 Task: Create a rule from the Recommended list, Task Added to this Project -> add SubTasks in the project Vigilant with SubTasks Gather and Analyse Requirements , Design and Implement Solution , System Test and UAT , Release to Production / Go Live.
Action: Mouse moved to (20, 53)
Screenshot: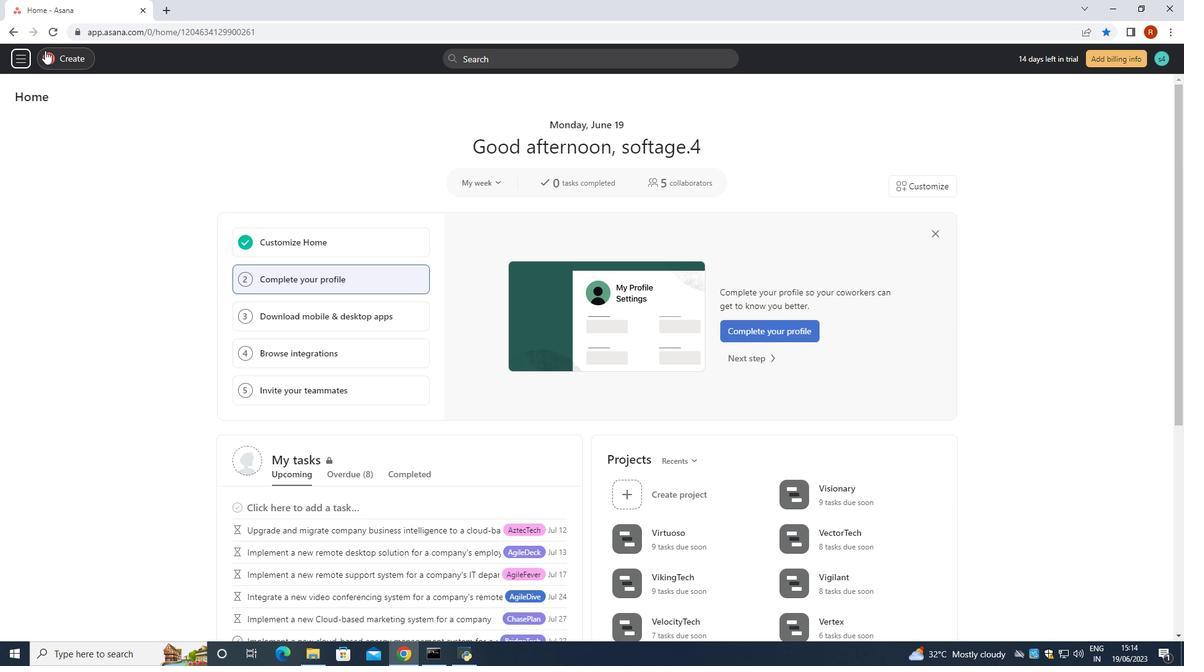 
Action: Mouse pressed left at (20, 53)
Screenshot: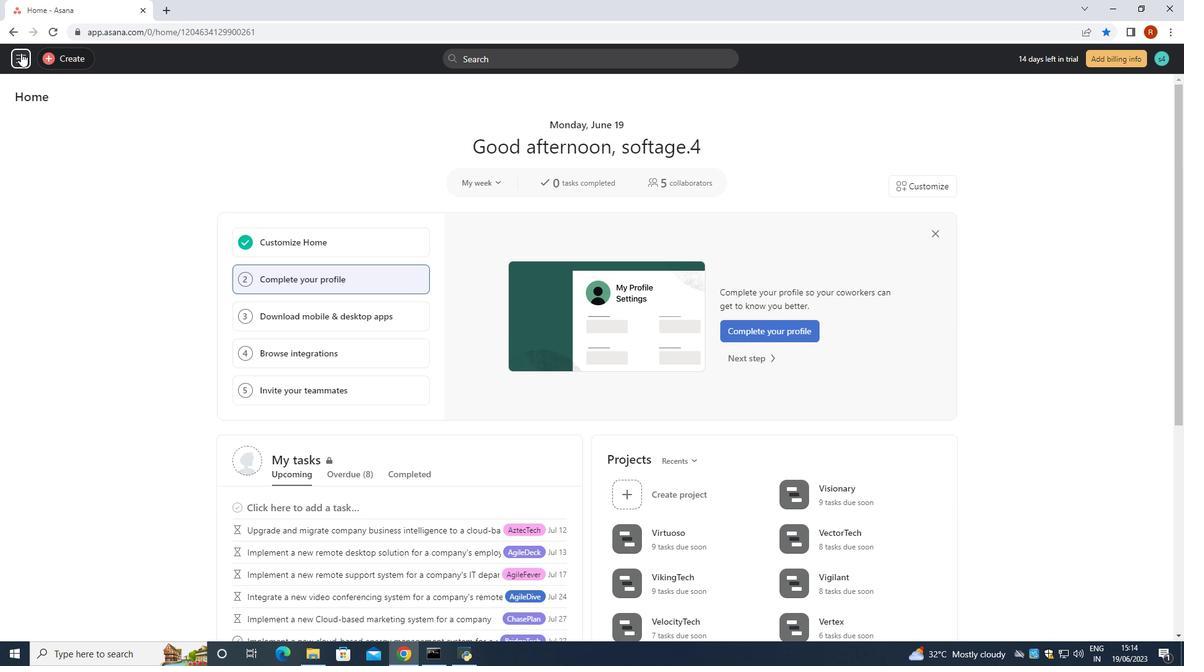 
Action: Mouse moved to (77, 250)
Screenshot: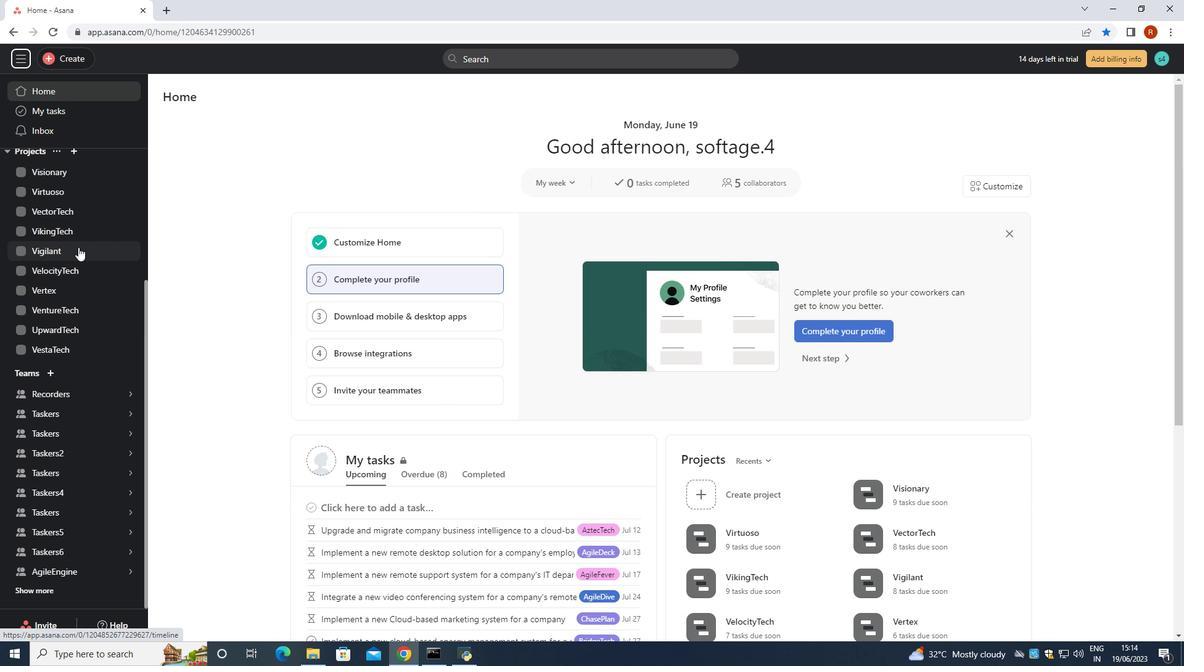
Action: Mouse pressed left at (77, 250)
Screenshot: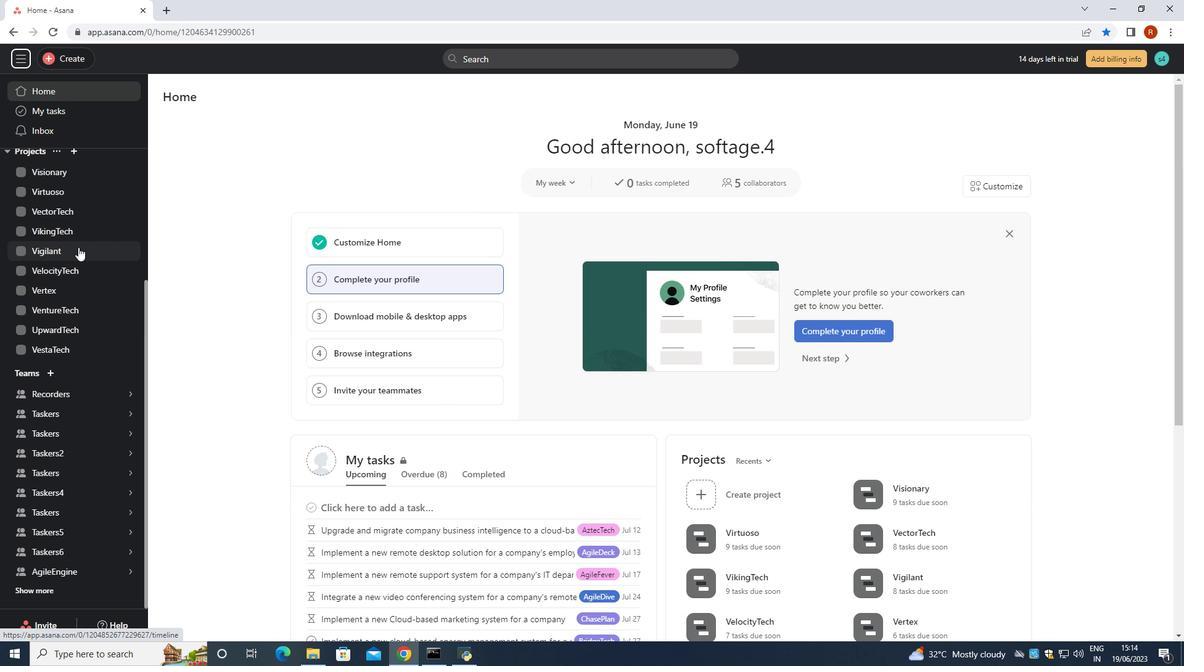 
Action: Mouse moved to (1133, 104)
Screenshot: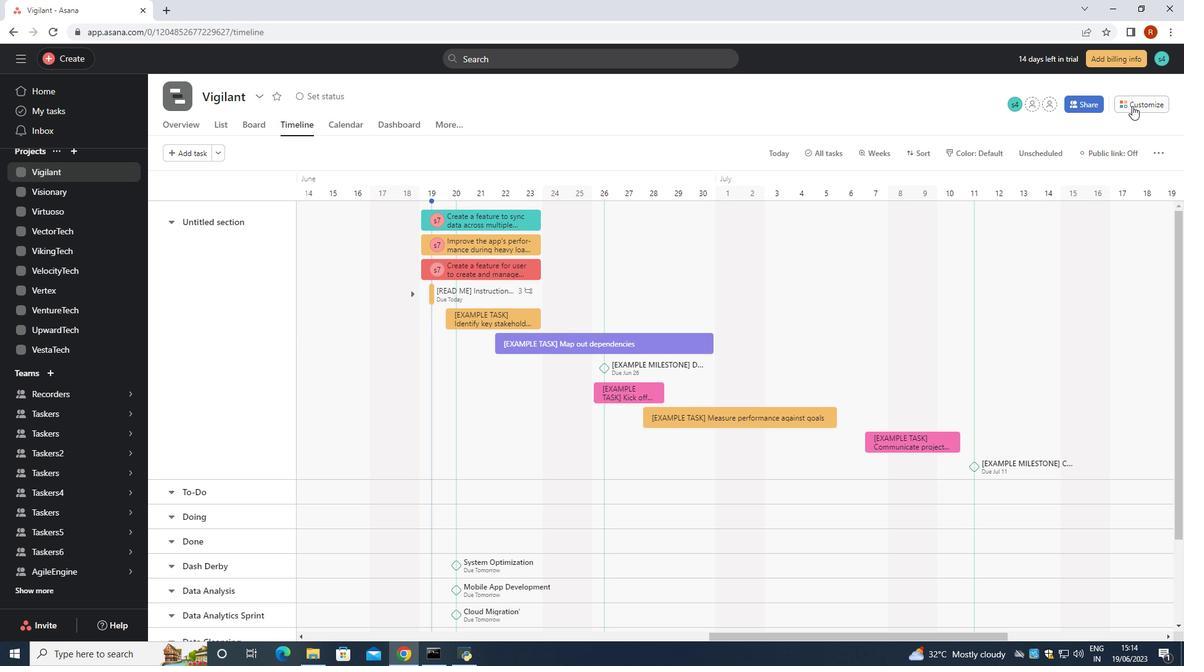 
Action: Mouse pressed left at (1133, 104)
Screenshot: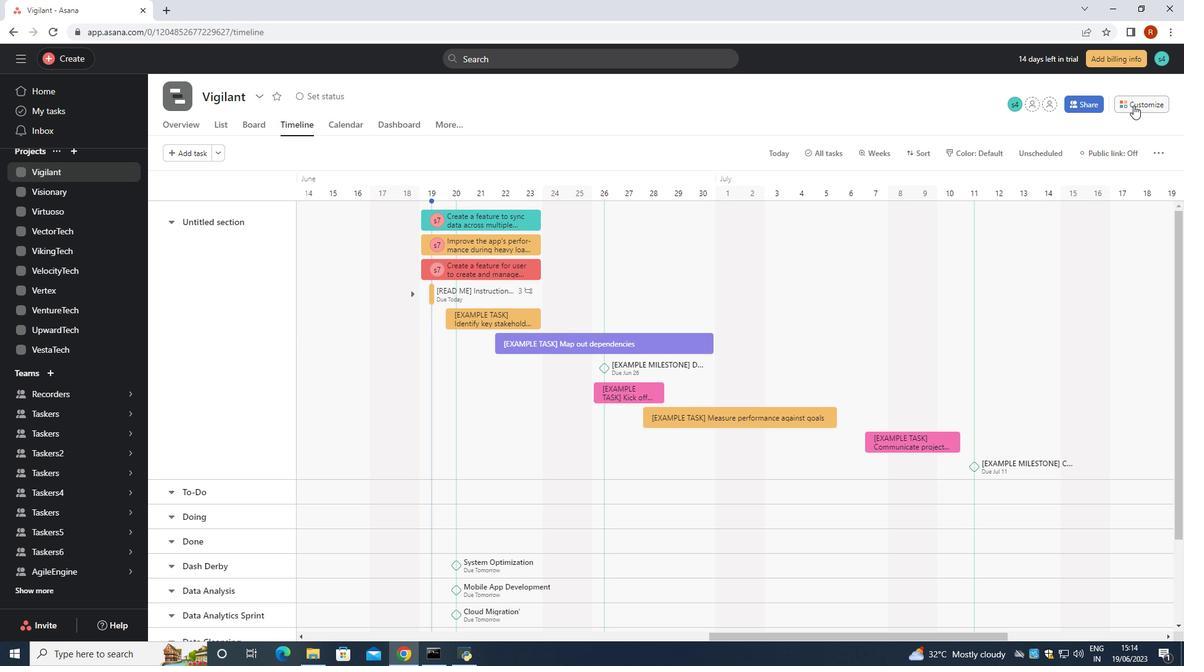 
Action: Mouse moved to (932, 303)
Screenshot: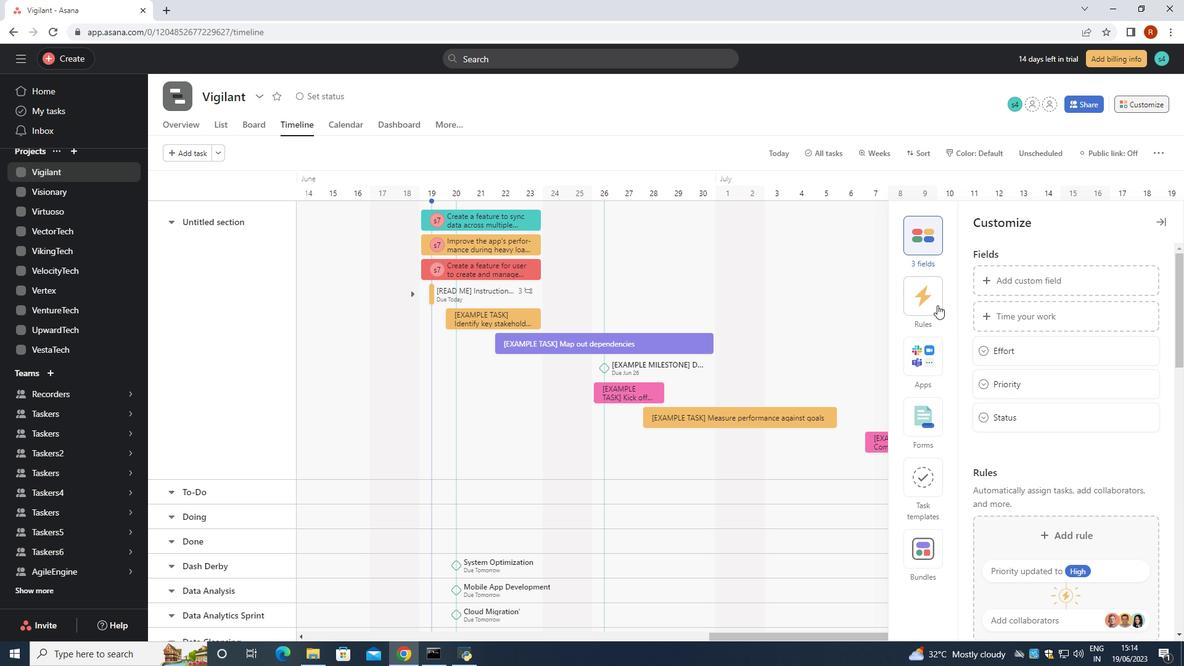 
Action: Mouse pressed left at (932, 303)
Screenshot: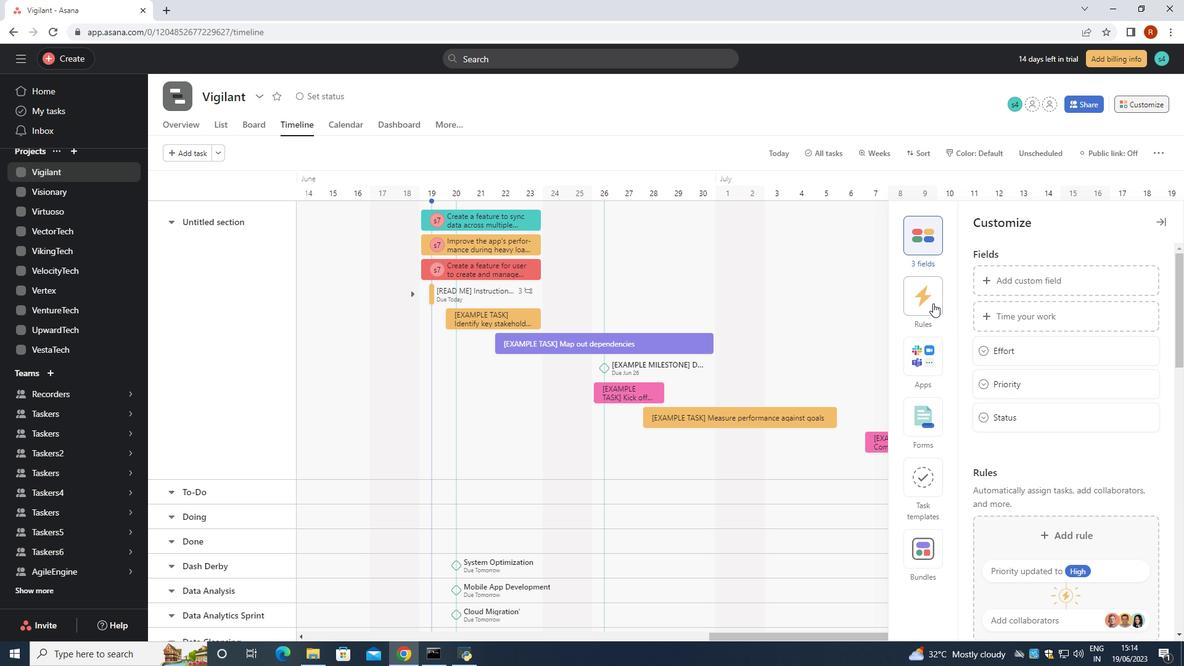 
Action: Mouse moved to (1044, 333)
Screenshot: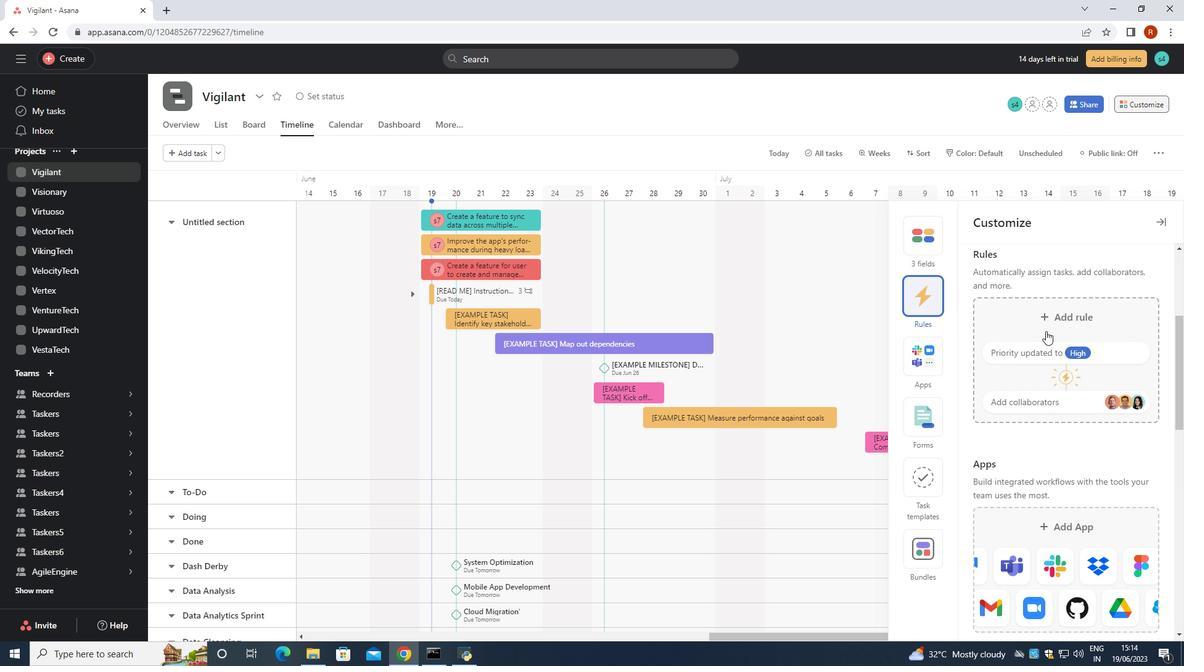 
Action: Mouse pressed left at (1044, 333)
Screenshot: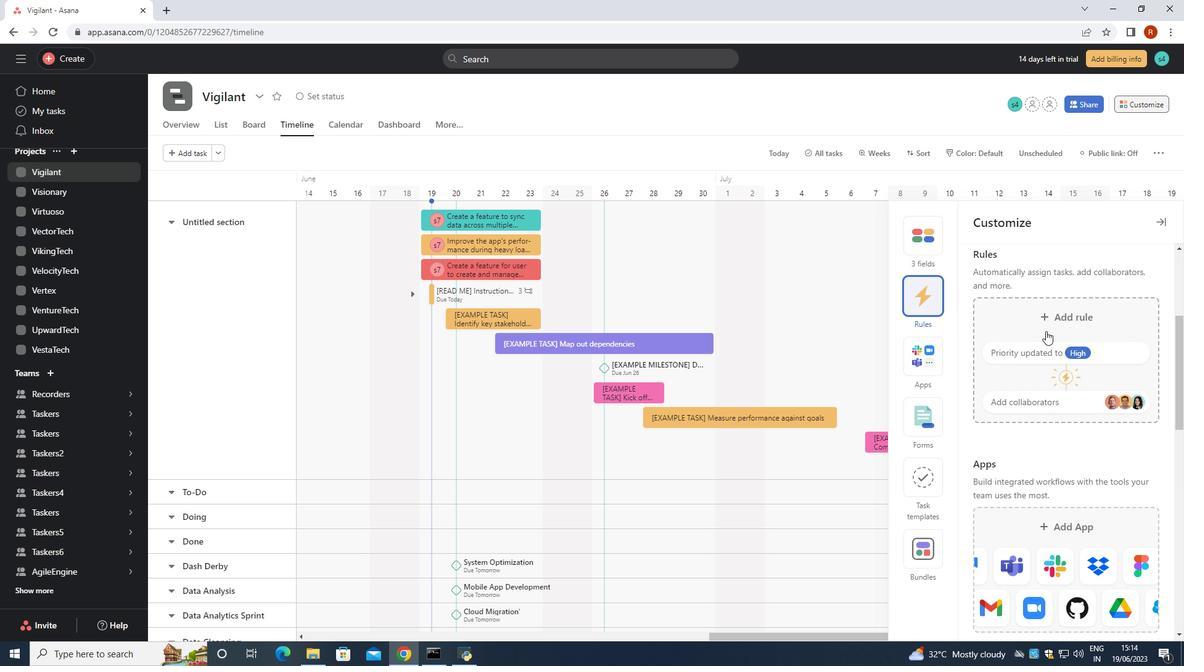 
Action: Mouse moved to (262, 140)
Screenshot: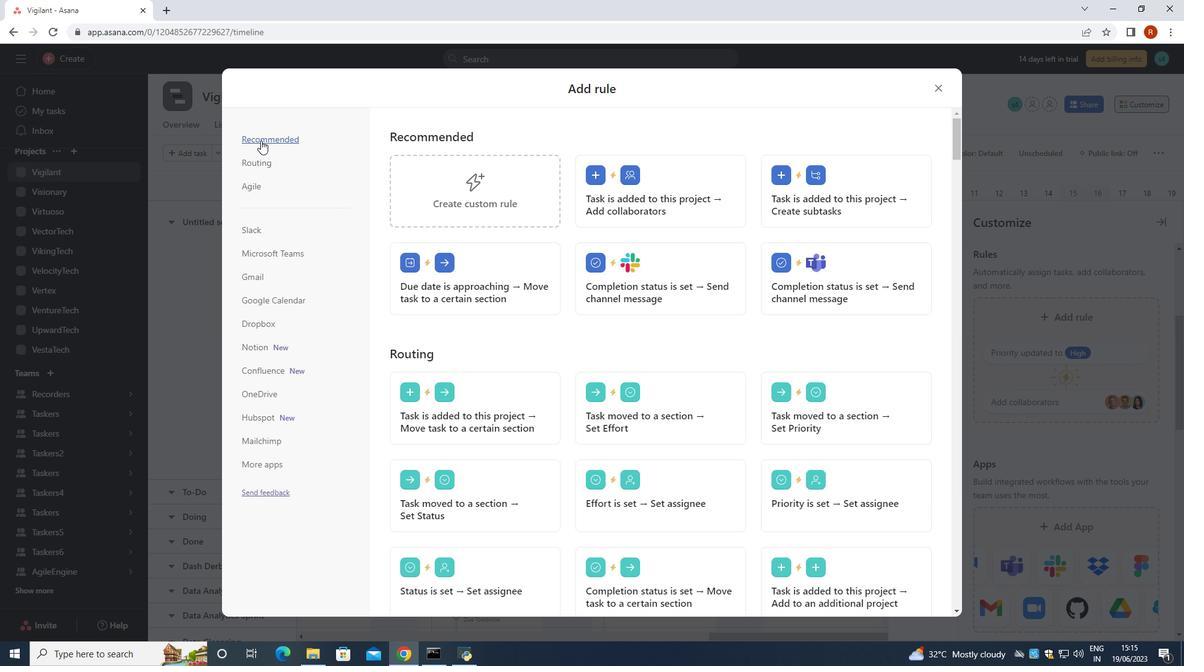 
Action: Mouse pressed left at (261, 140)
Screenshot: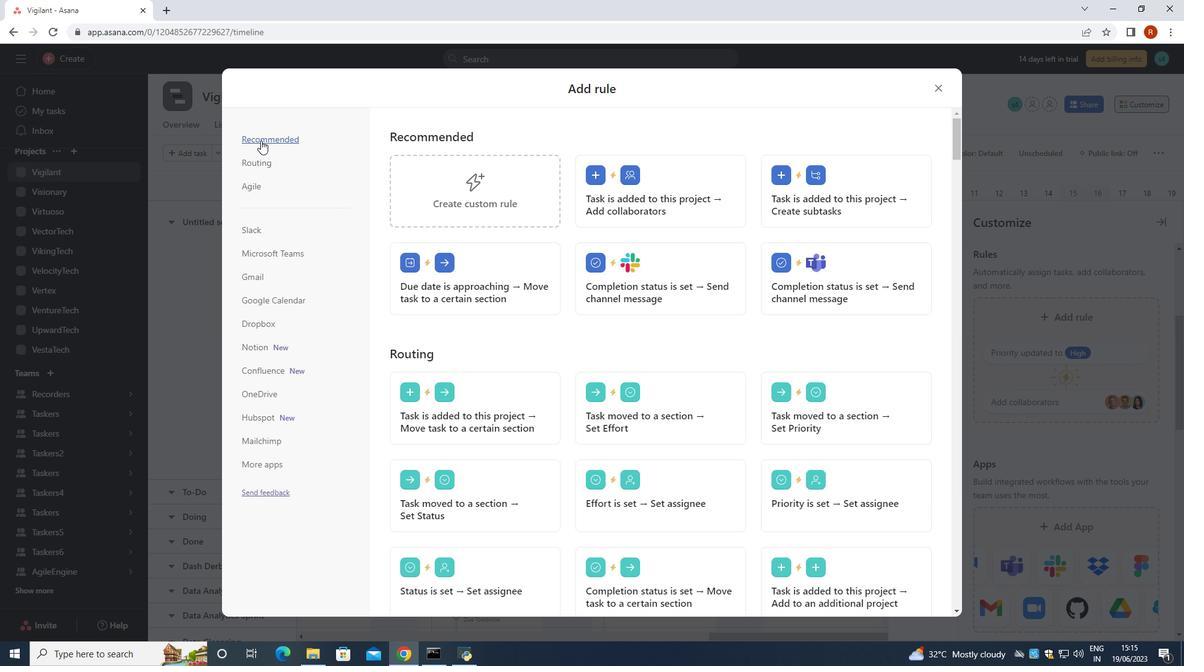 
Action: Mouse moved to (827, 199)
Screenshot: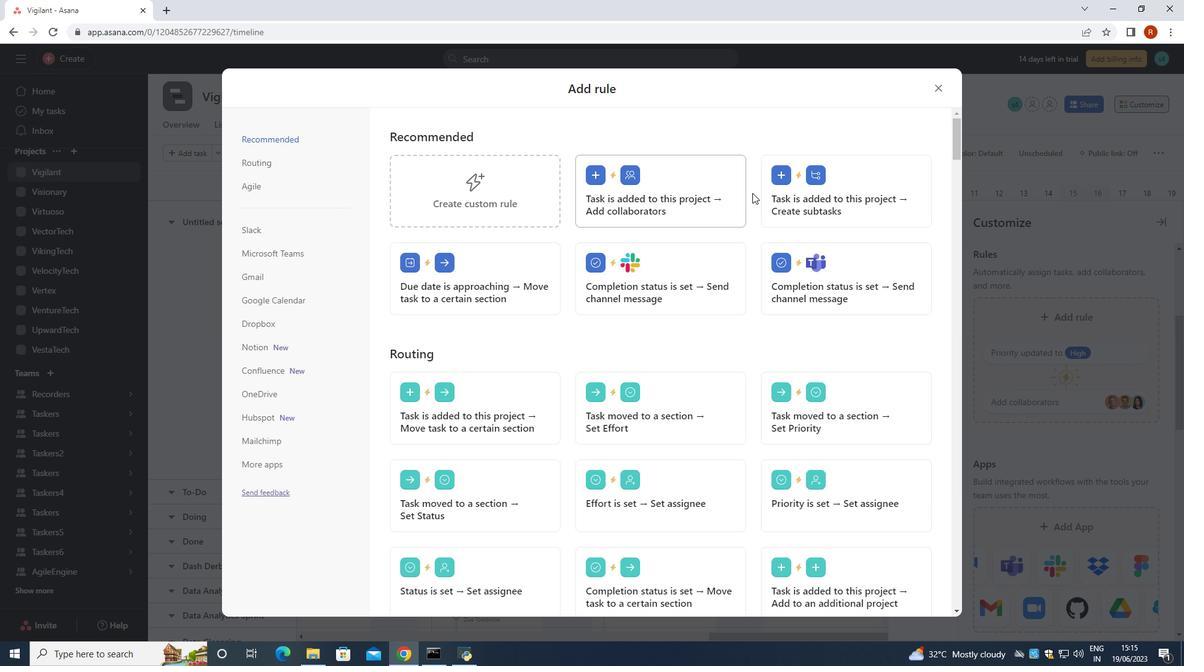 
Action: Mouse pressed left at (827, 199)
Screenshot: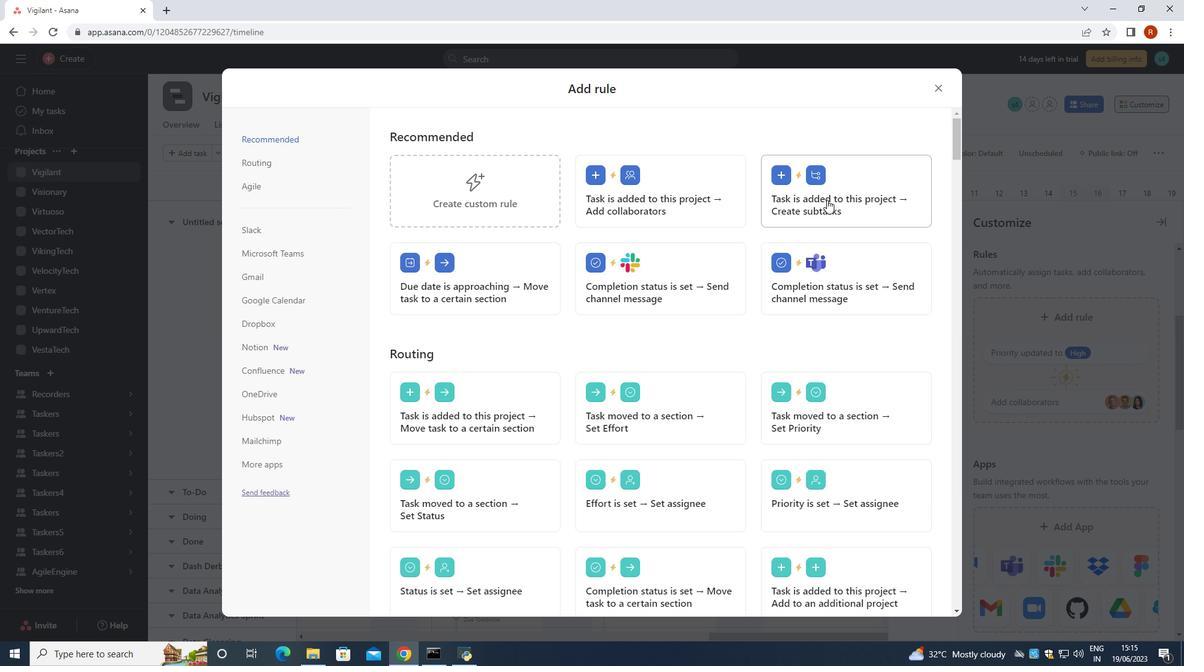 
Action: Mouse moved to (826, 201)
Screenshot: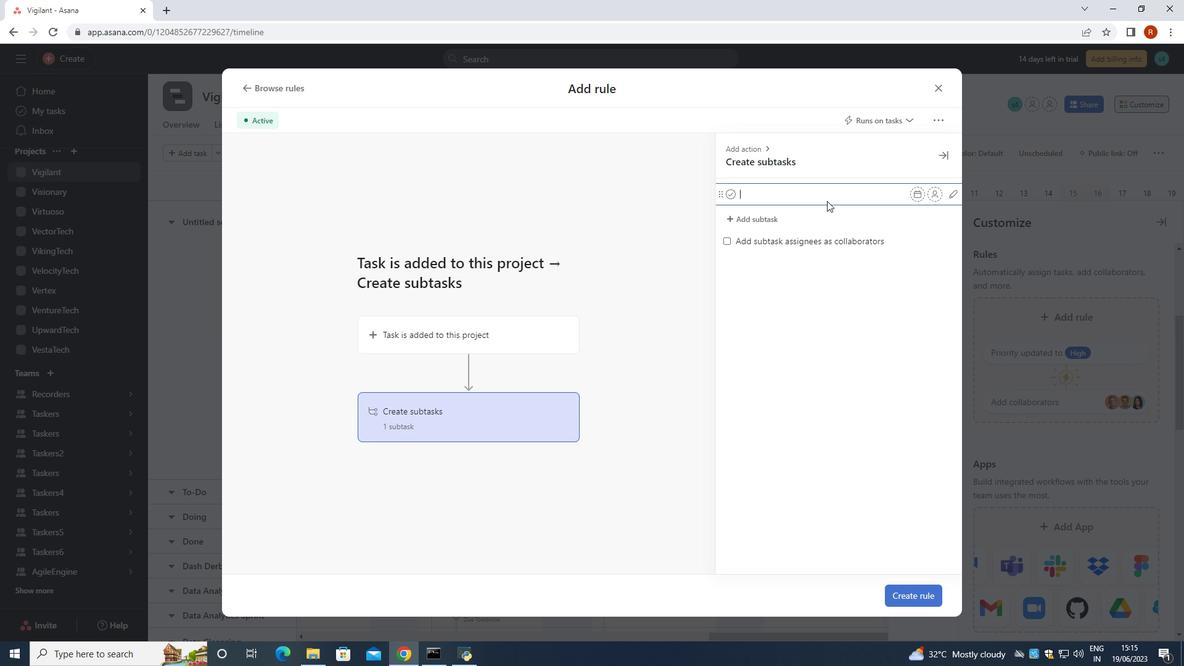 
Action: Mouse pressed left at (826, 201)
Screenshot: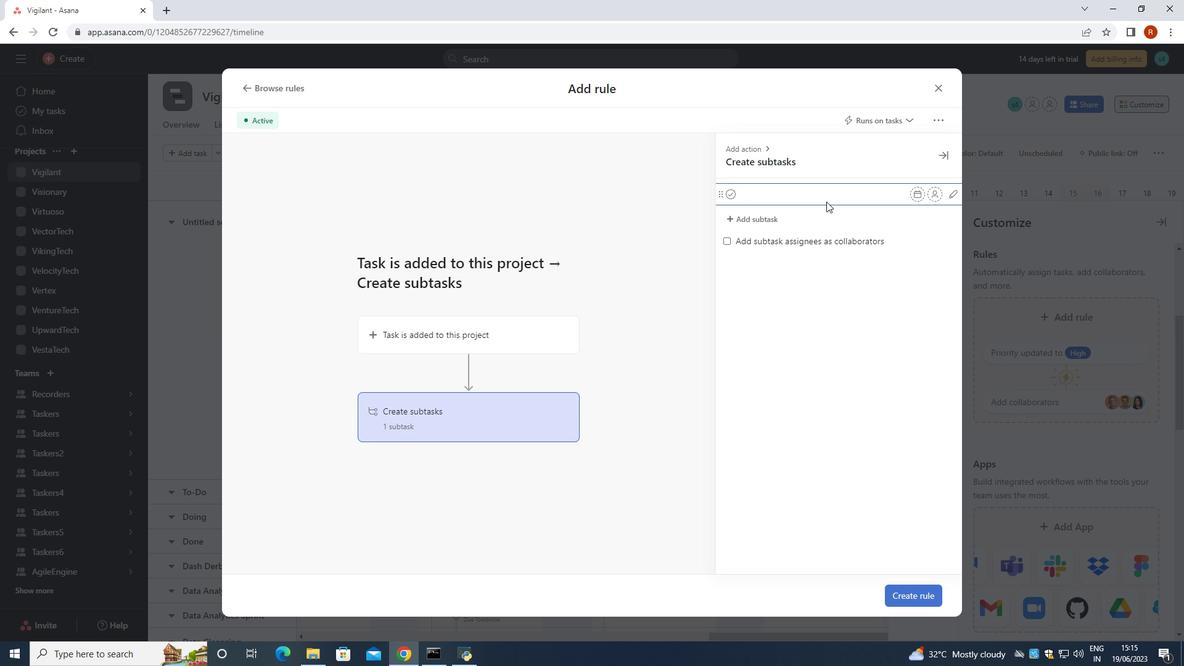 
Action: Mouse moved to (822, 194)
Screenshot: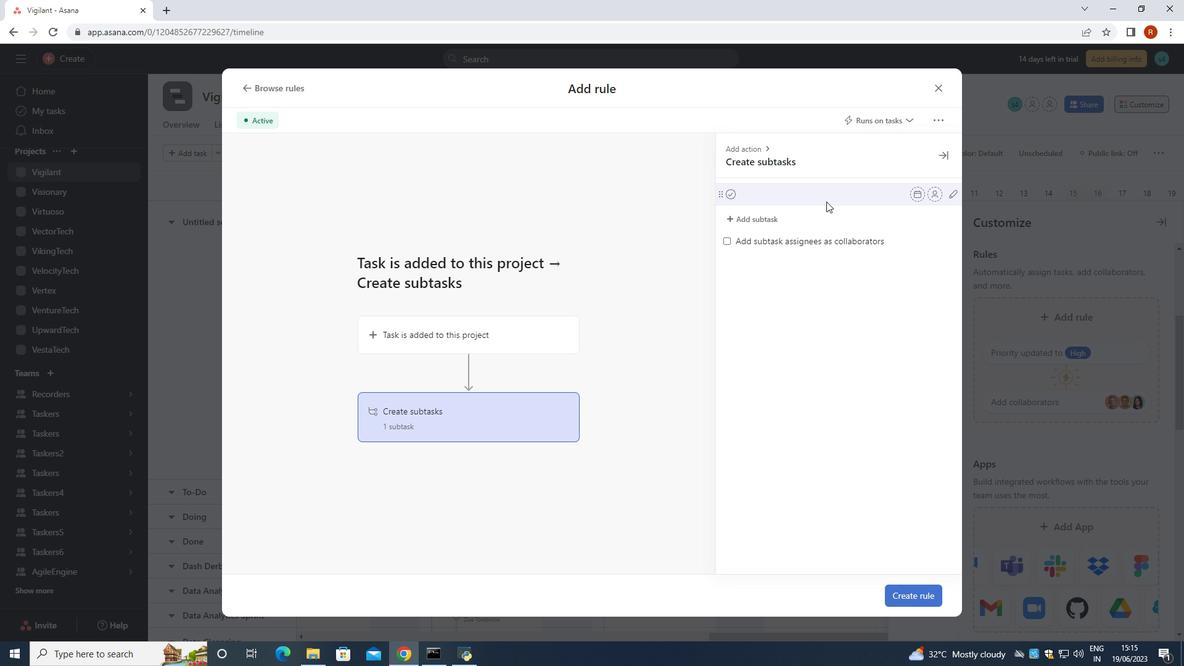 
Action: Mouse pressed left at (822, 194)
Screenshot: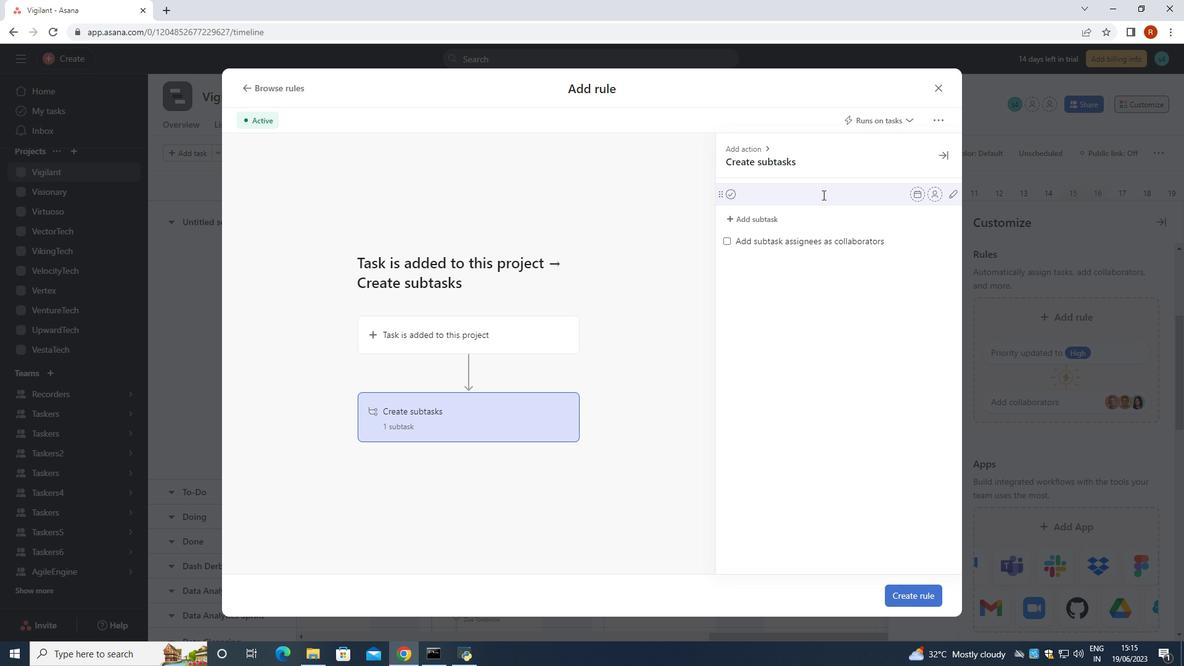 
Action: Key pressed <Key.shift>Gather<Key.space>and<Key.space><Key.shift>
Screenshot: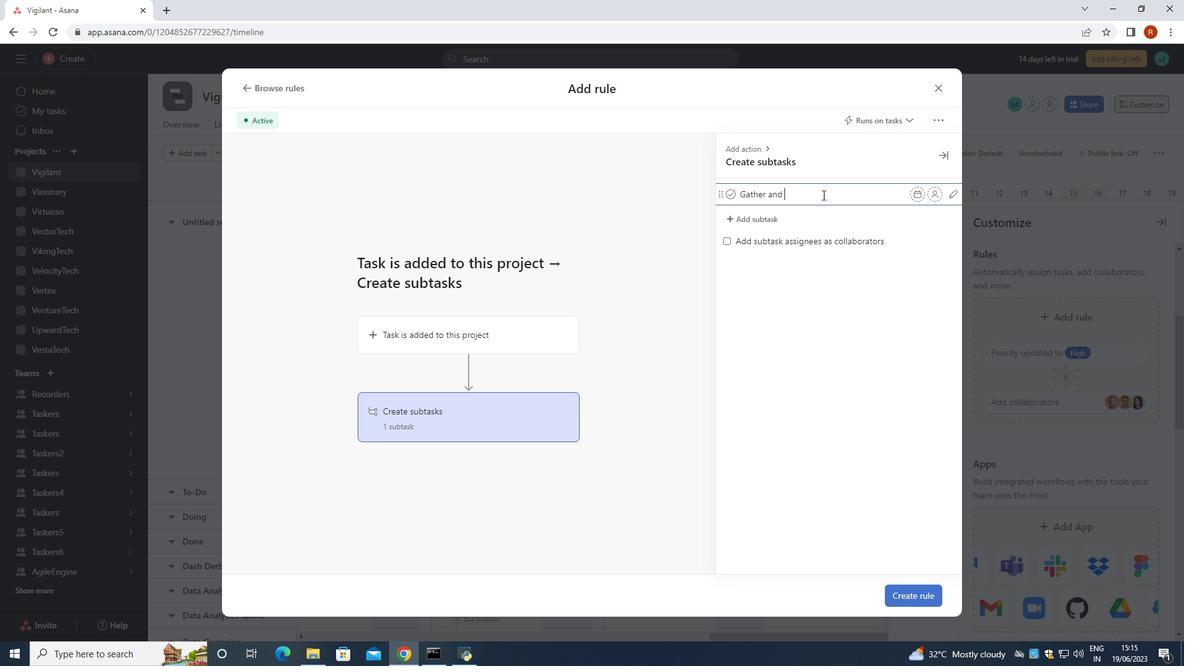
Action: Mouse moved to (822, 194)
Screenshot: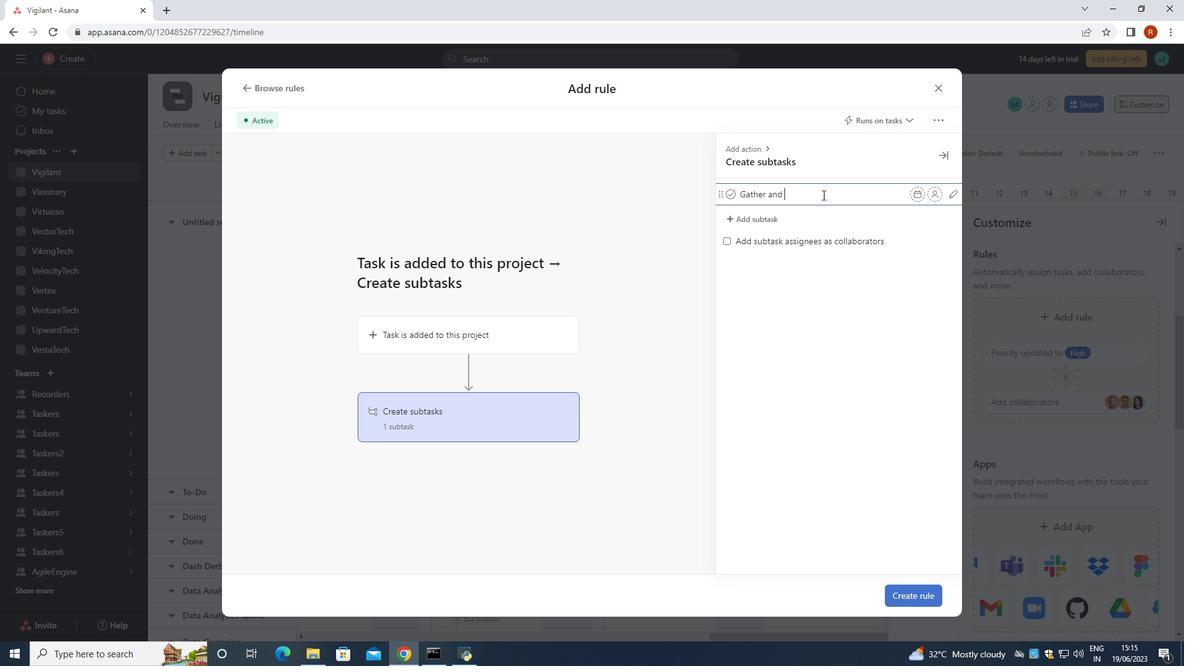 
Action: Key pressed Ana
Screenshot: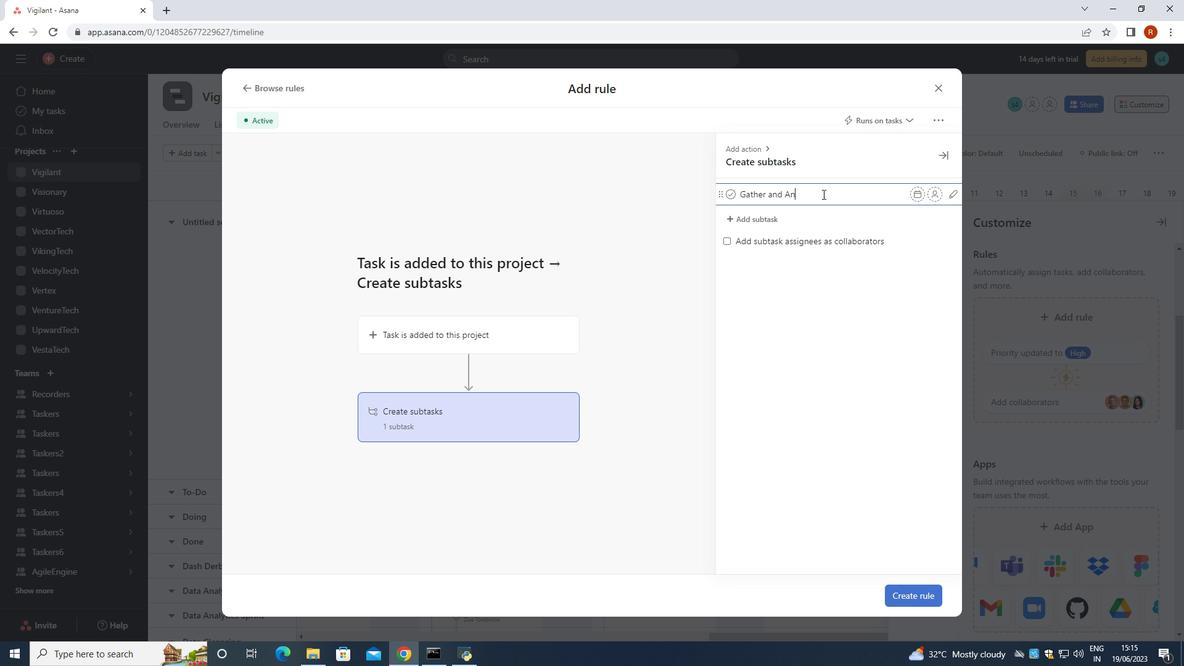 
Action: Mouse moved to (822, 194)
Screenshot: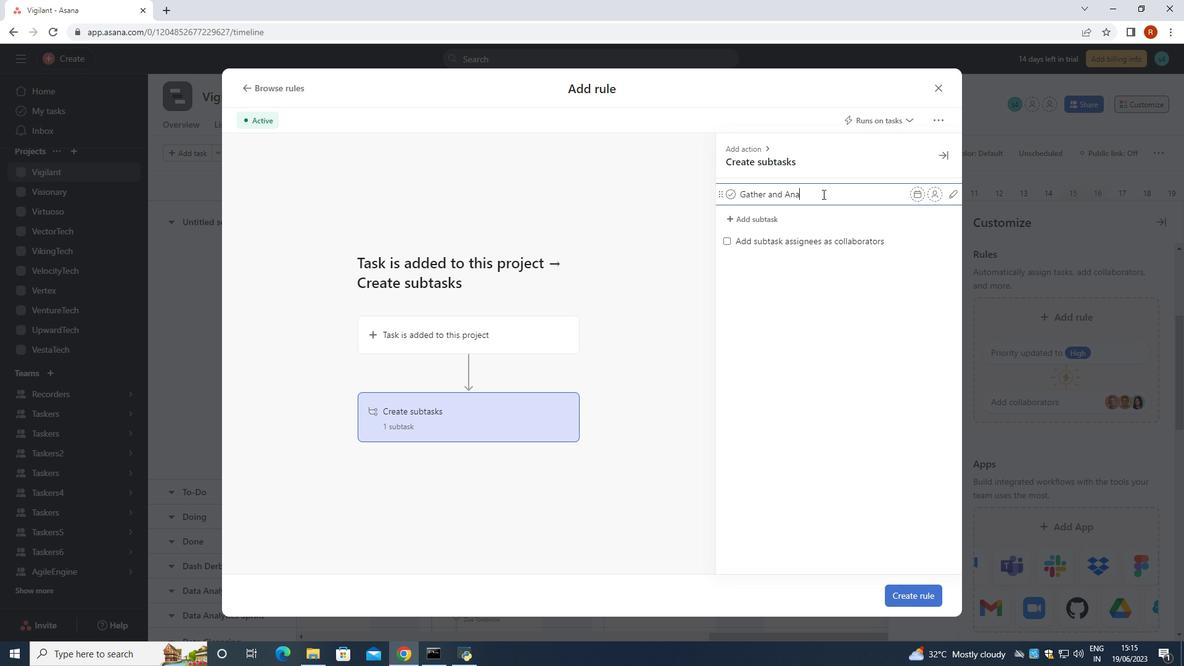 
Action: Key pressed lyse<Key.space><Key.shift><Key.shift><Key.shift><Key.shift><Key.shift><Key.shift><Key.shift><Key.shift><Key.shift><Key.shift><Key.shift><Key.shift><Key.shift><Key.shift><Key.shift><Key.shift><Key.shift><Key.shift><Key.shift><Key.shift><Key.shift><Key.shift><Key.shift>Requirements<Key.enter><Key.shift><Key.shift><Key.shift><Key.shift><Key.shift><Key.shift><Key.shift><Key.shift>Design<Key.space>and<Key.space><Key.shift><Key.shift><Key.shift><Key.shift><Key.shift><Key.shift><Key.shift><Key.shift><Key.shift><Key.shift><Key.shift><Key.shift><Key.shift><Key.shift><Key.shift><Key.shift><Key.shift><Key.shift><Key.shift><Key.shift><Key.shift><Key.shift><Key.shift><Key.shift><Key.shift><Key.shift><Key.shift><Key.shift><Key.shift><Key.shift><Key.shift><Key.shift><Key.shift><Key.shift><Key.shift>Implementy<Key.space><Key.backspace><Key.backspace><Key.space><Key.shift>Solution<Key.space><Key.shift><Key.enter><Key.shift>System<Key.space><Key.shift>Test<Key.space>am<Key.backspace>nd<Key.space><Key.shift><Key.shift><Key.shift><Key.shift><Key.shift><Key.shift><Key.shift><Key.shift><Key.shift><Key.shift><Key.shift><Key.shift><Key.shift><Key.shift><Key.shift><Key.shift>UAT<Key.enter><Key.shift><Key.shift><Key.shift><Key.shift><Key.shift><Key.shift>Release<Key.space><Key.shift>to<Key.space><Key.shift>Produv<Key.backspace>ction/<Key.space><Key.shift><Key.shift>Go<Key.space><Key.shift>Live
Screenshot: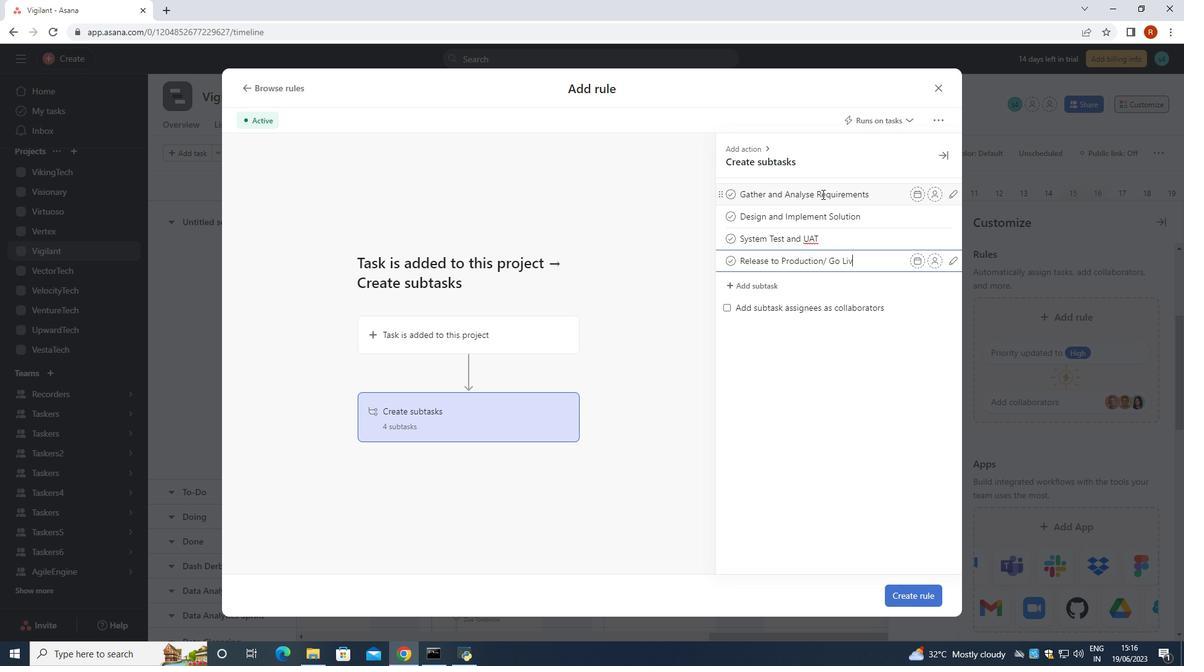 
Action: Mouse moved to (918, 595)
Screenshot: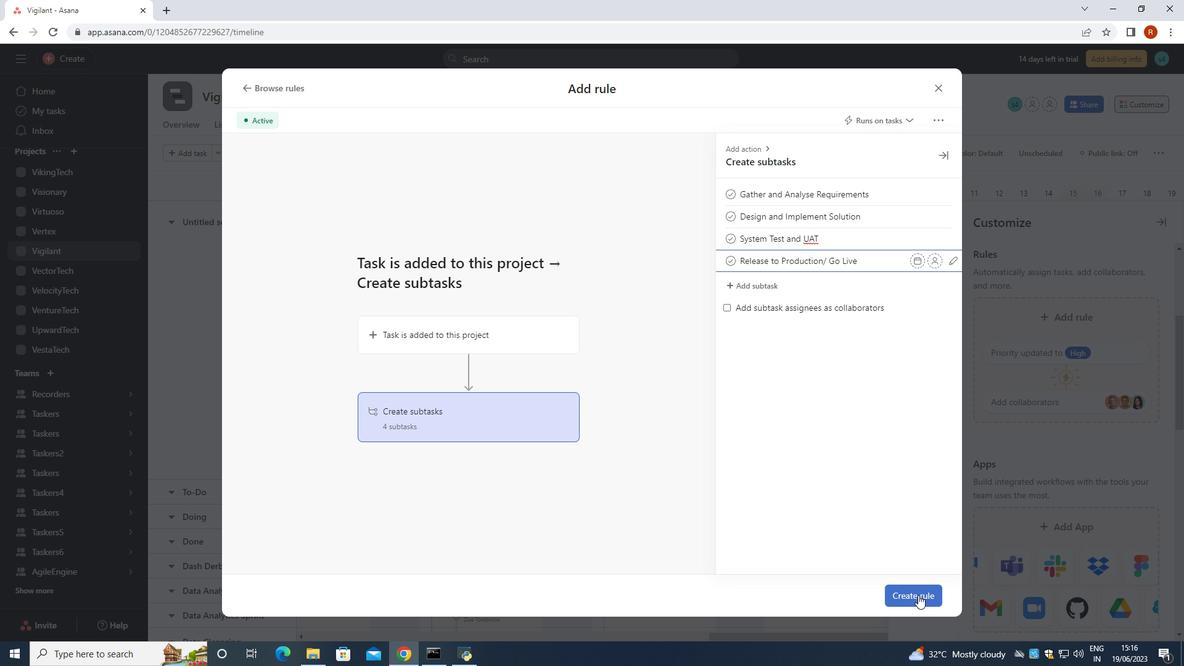 
Action: Mouse pressed left at (918, 595)
Screenshot: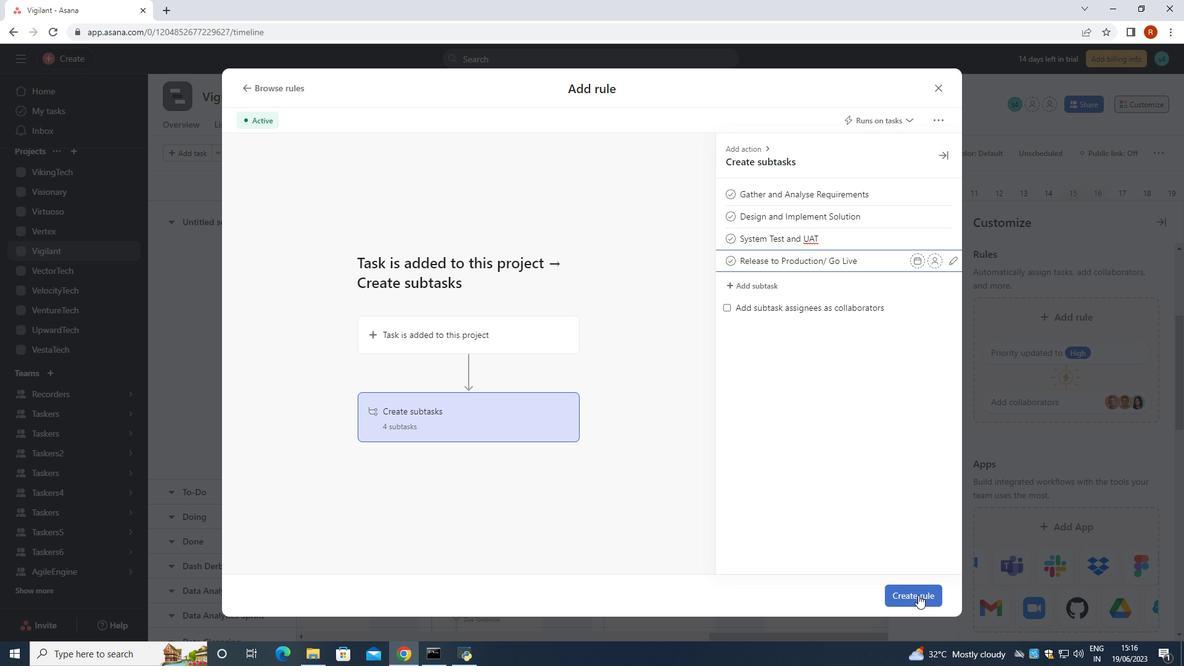 
Action: Mouse moved to (943, 588)
Screenshot: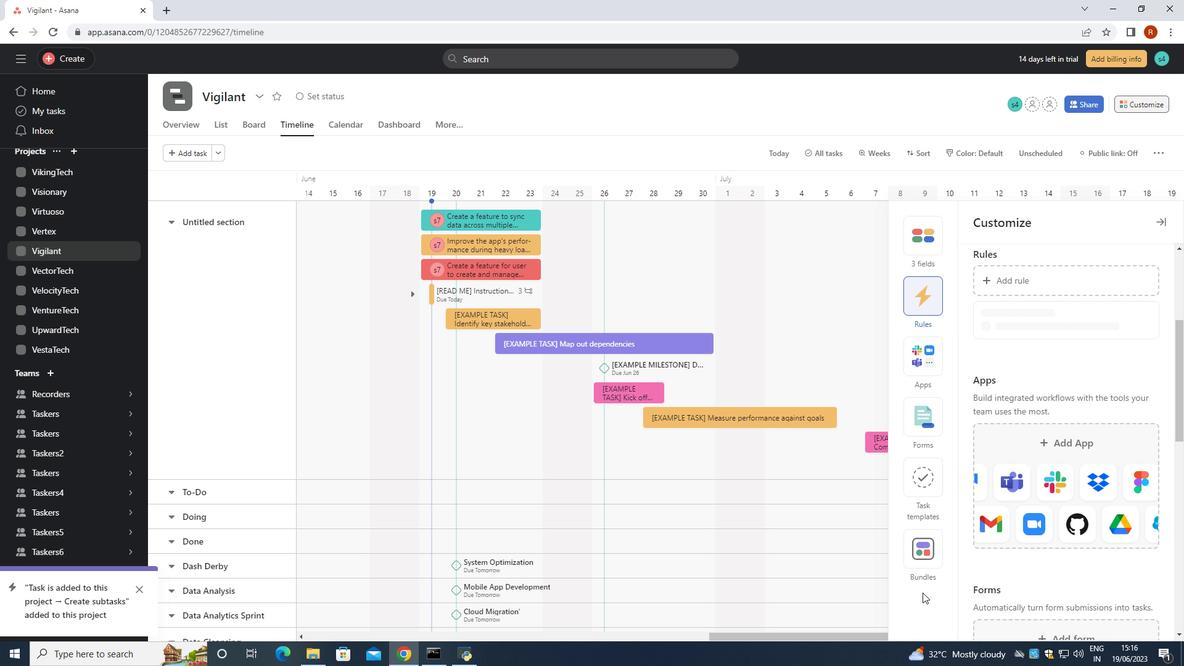 
